 Task: Enable the extended displays for alerts.
Action: Mouse moved to (39, 83)
Screenshot: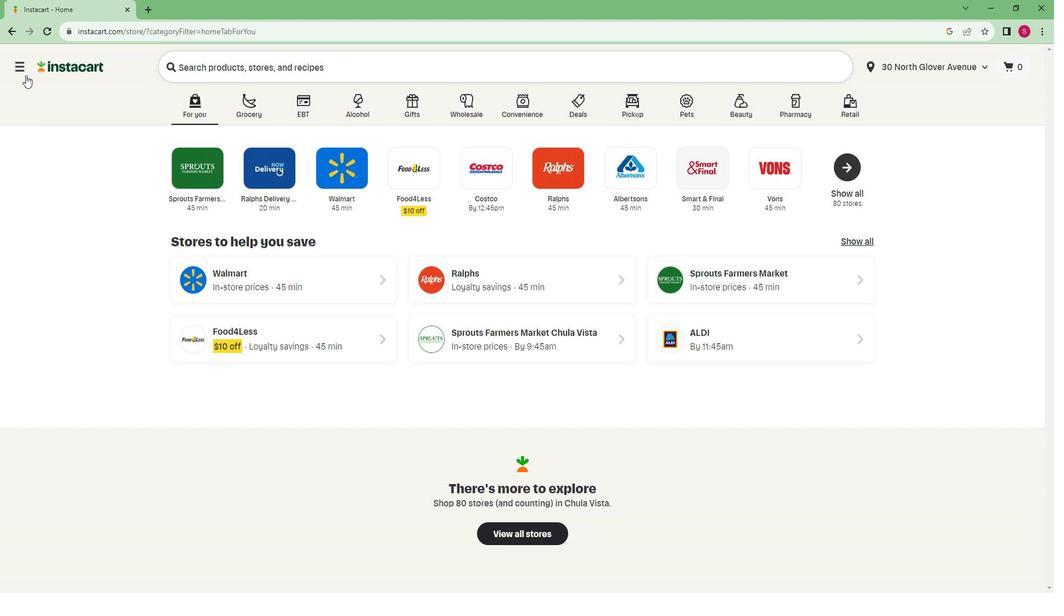 
Action: Mouse pressed left at (39, 83)
Screenshot: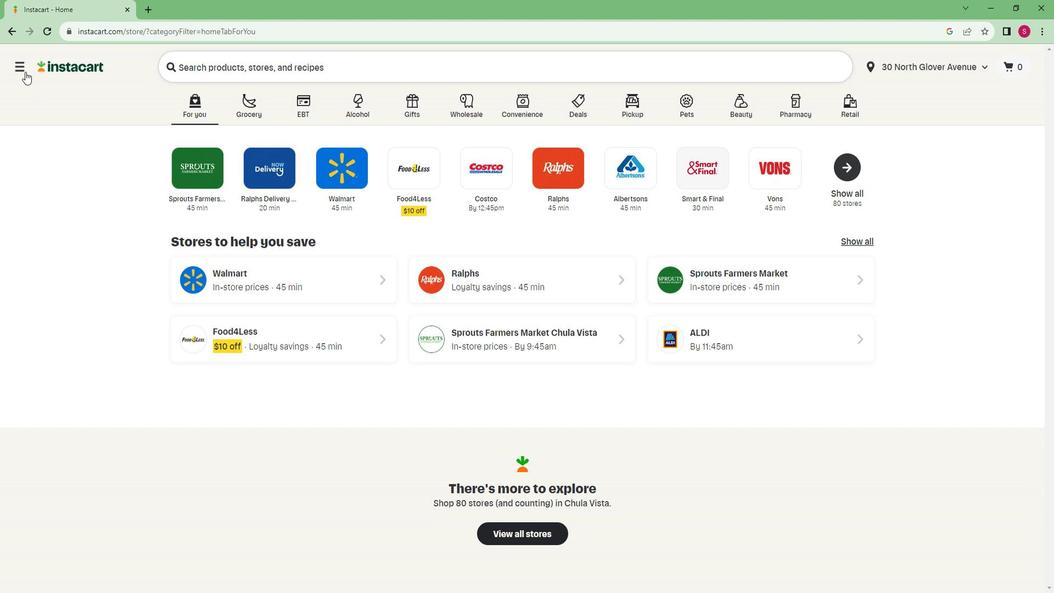 
Action: Mouse moved to (93, 376)
Screenshot: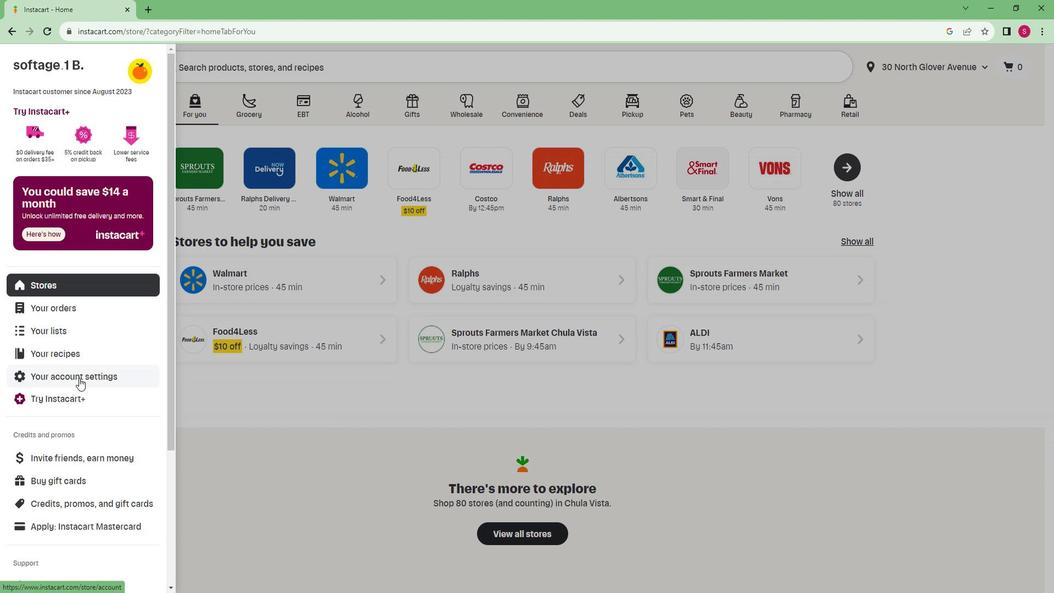 
Action: Mouse pressed left at (93, 376)
Screenshot: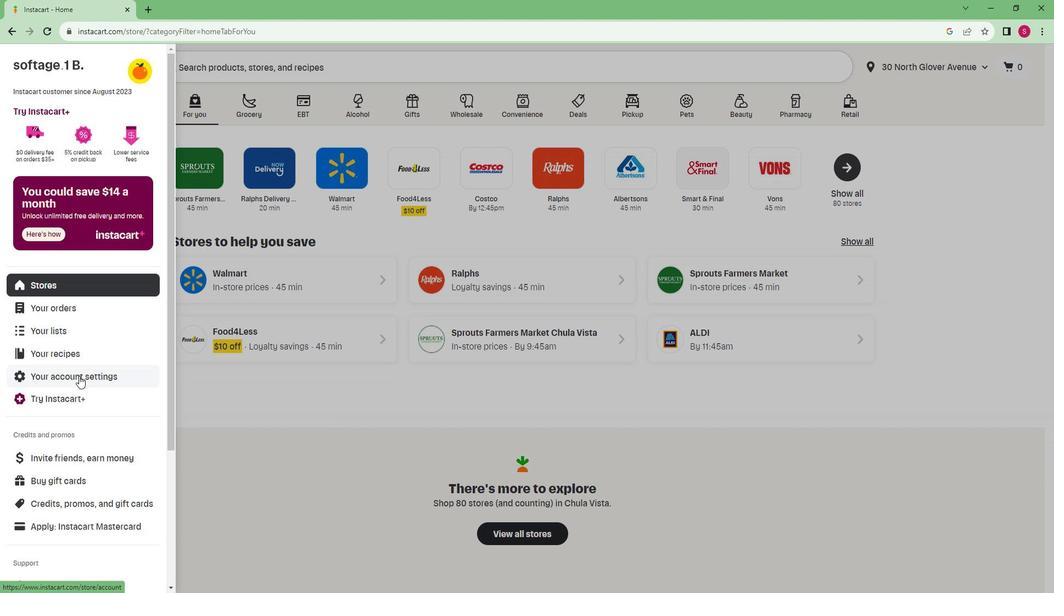 
Action: Mouse moved to (871, 466)
Screenshot: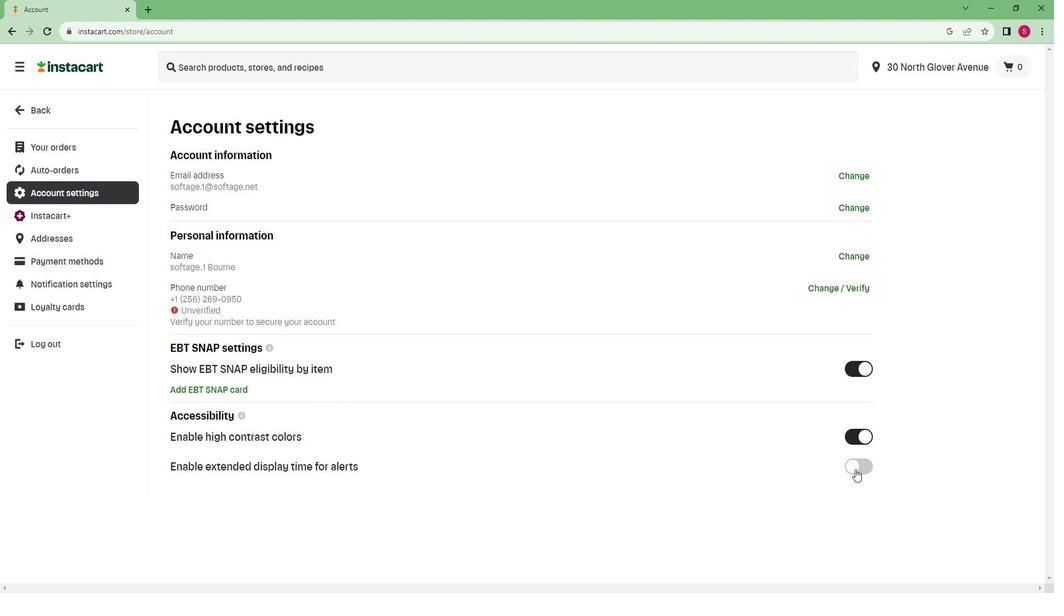 
Action: Mouse pressed left at (871, 466)
Screenshot: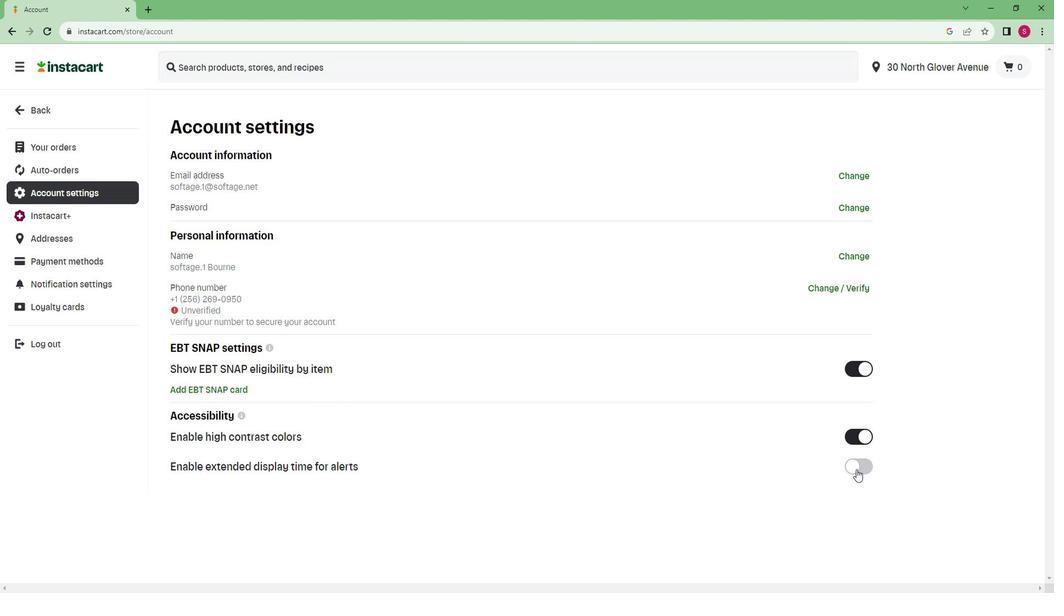 
Action: Mouse moved to (581, 454)
Screenshot: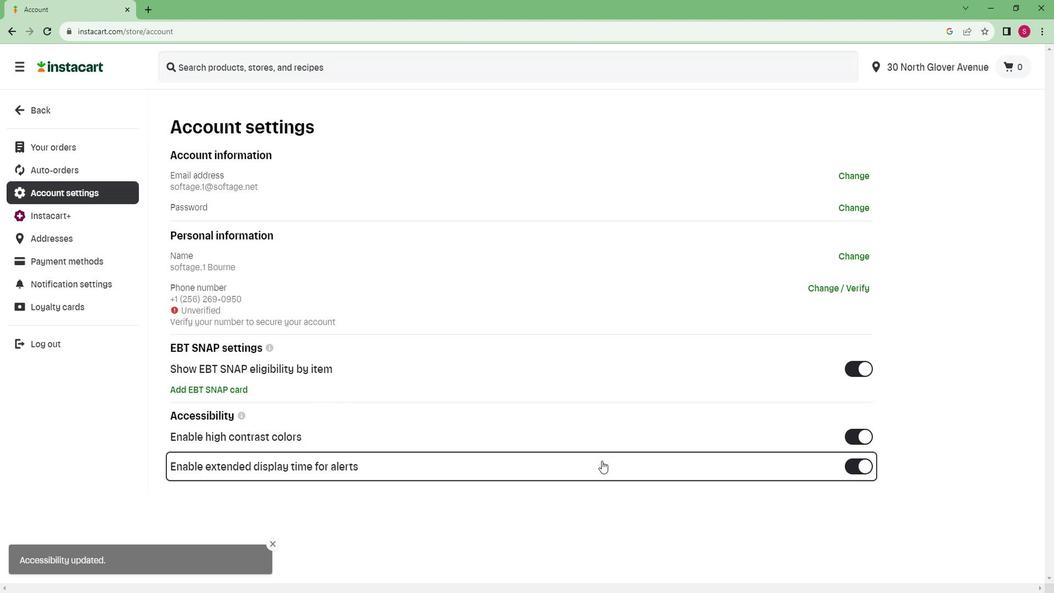 
